 Task: Create a rule from the Agile list, Priority changed -> Complete task in the project AgileNova if Priority Cleared then Complete Task
Action: Mouse moved to (109, 113)
Screenshot: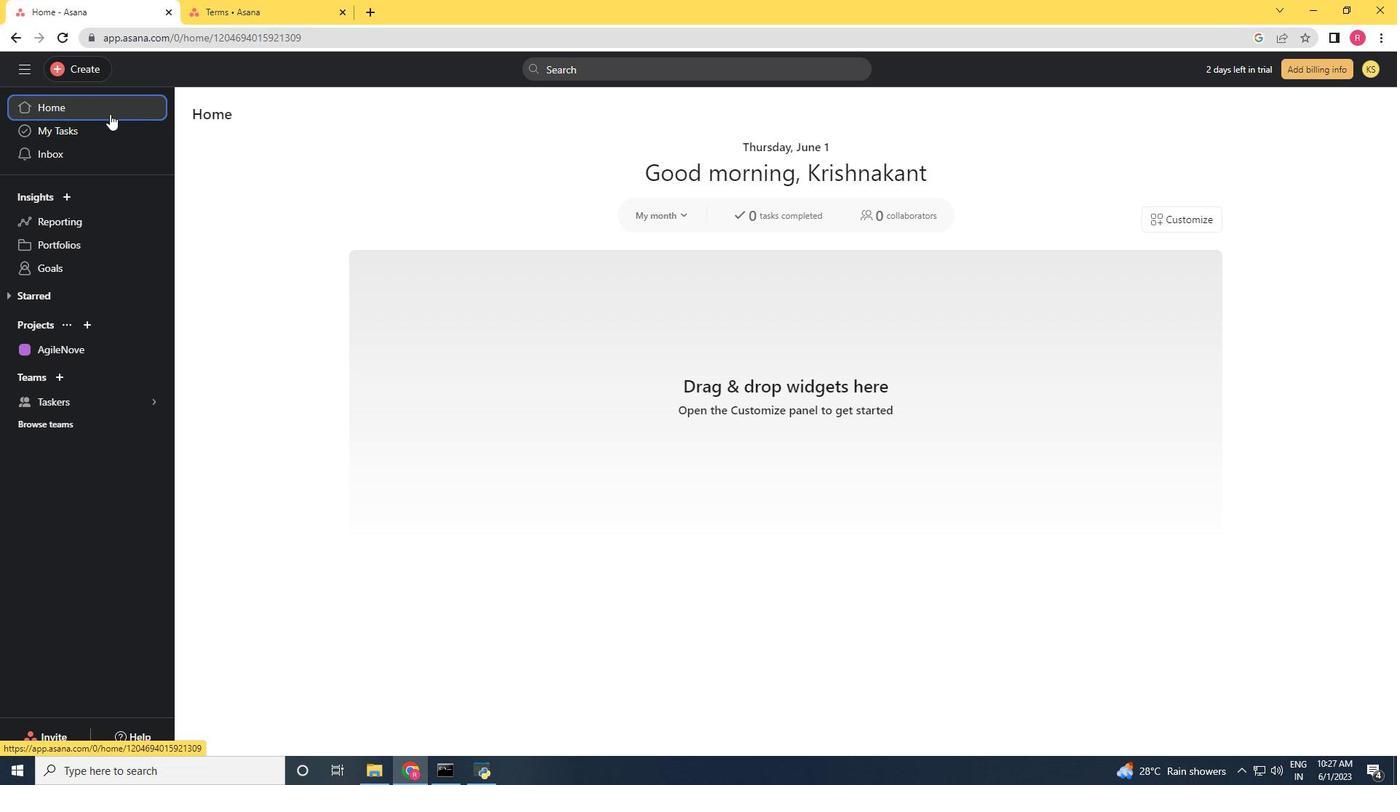 
Action: Mouse scrolled (109, 114) with delta (0, 0)
Screenshot: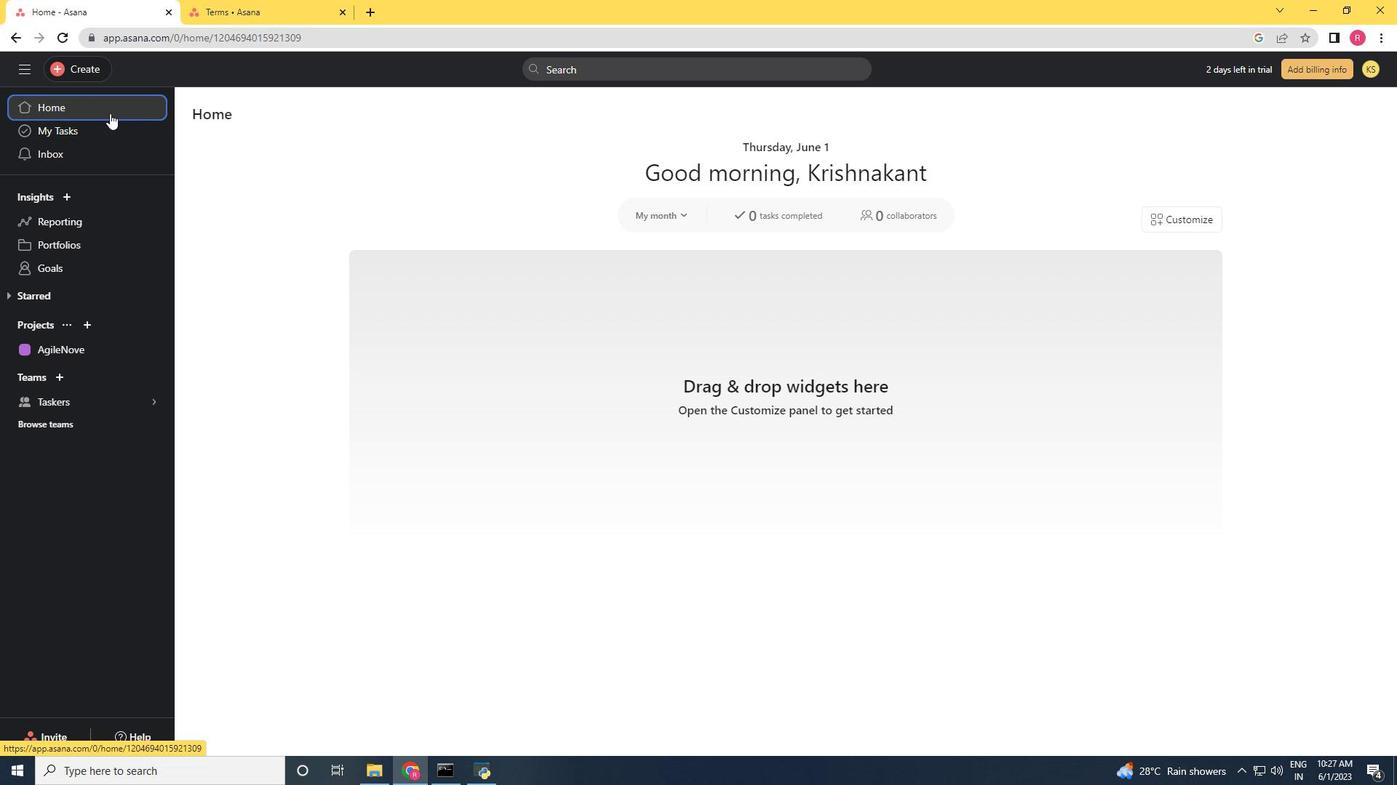 
Action: Mouse moved to (77, 355)
Screenshot: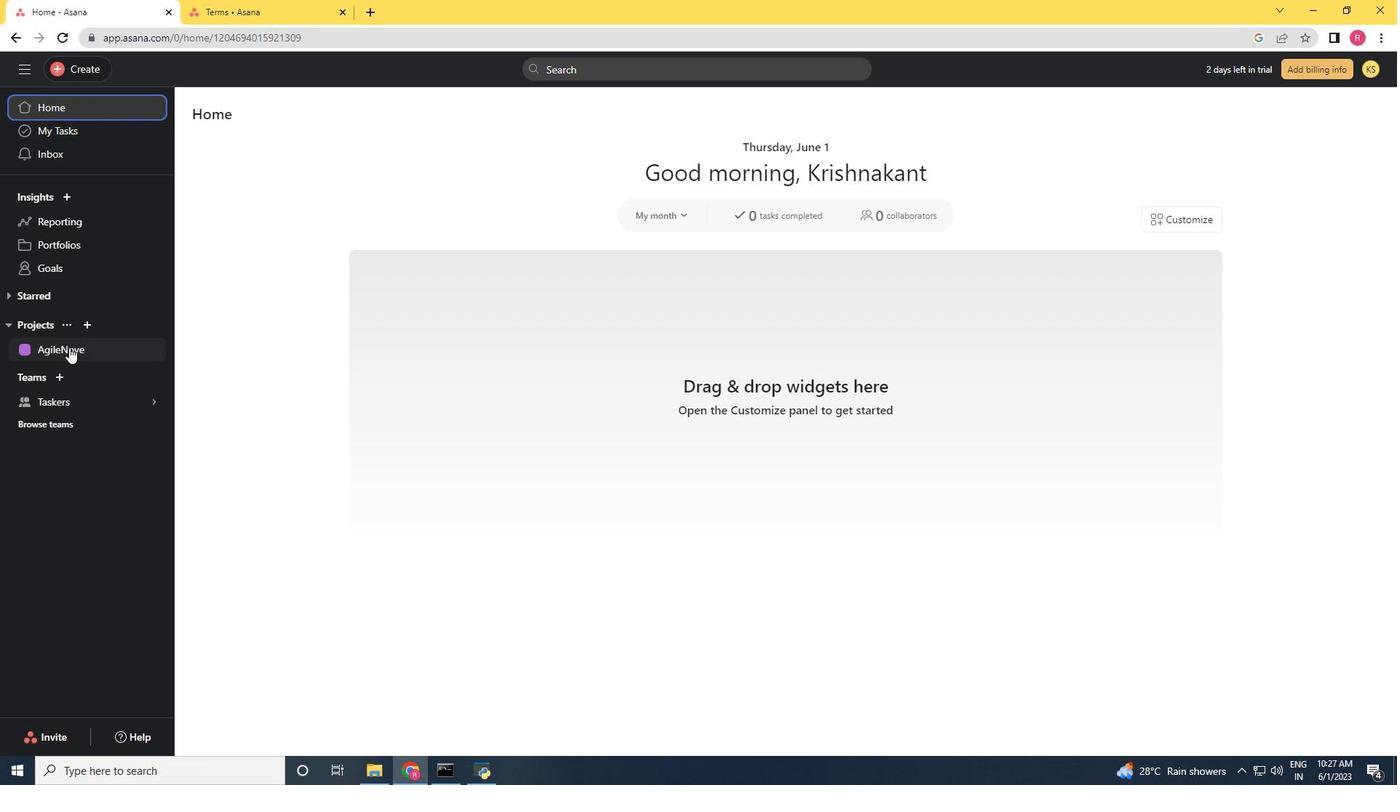 
Action: Mouse pressed left at (77, 355)
Screenshot: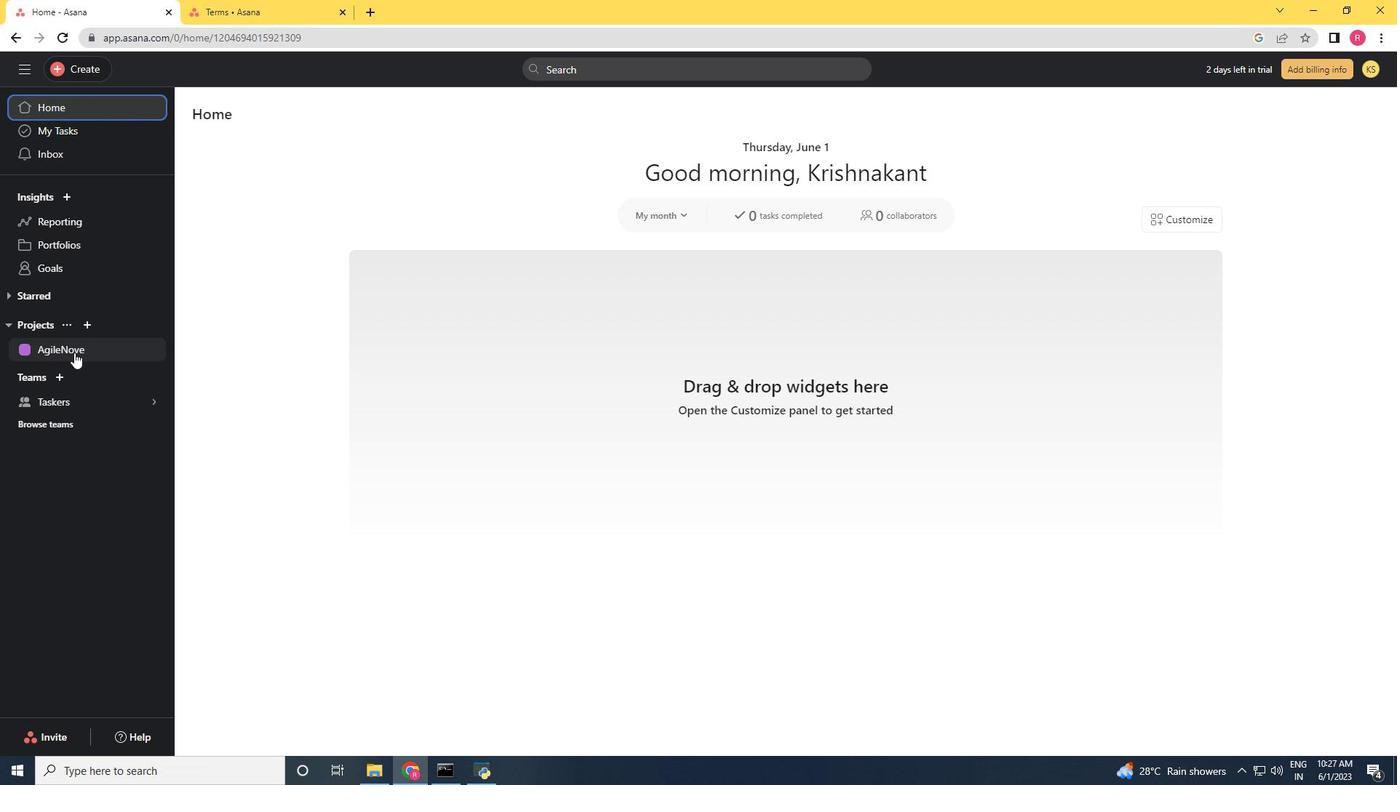 
Action: Mouse moved to (1360, 120)
Screenshot: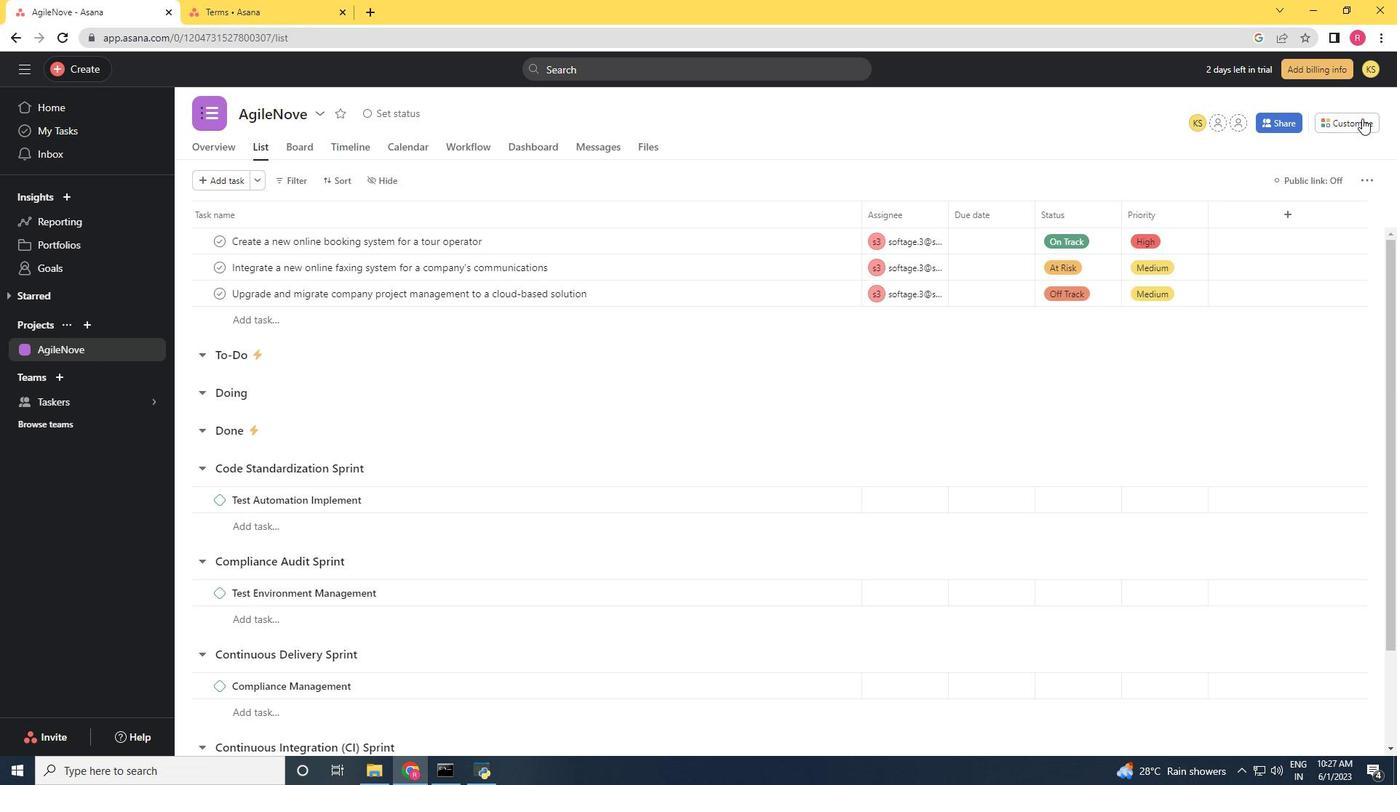 
Action: Mouse pressed left at (1360, 120)
Screenshot: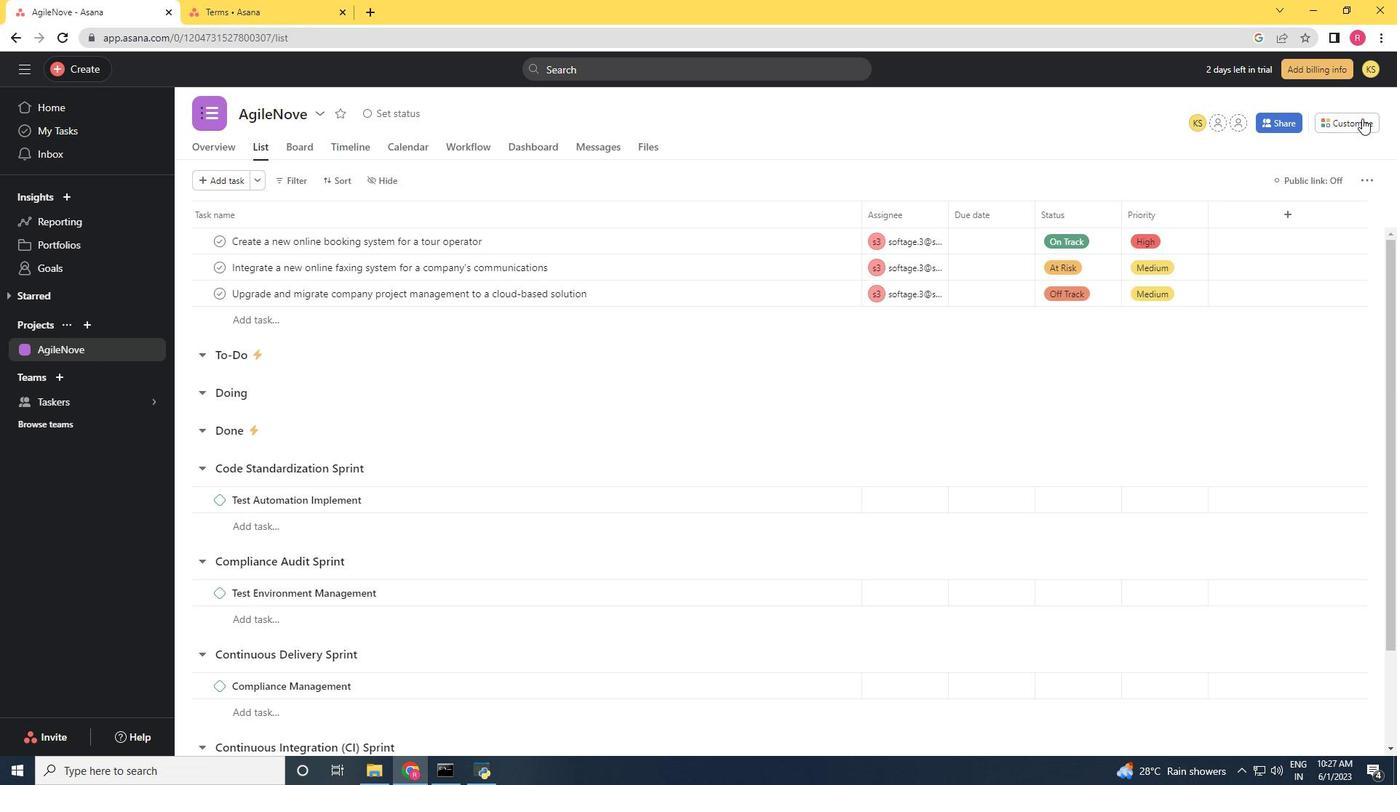
Action: Mouse moved to (1085, 331)
Screenshot: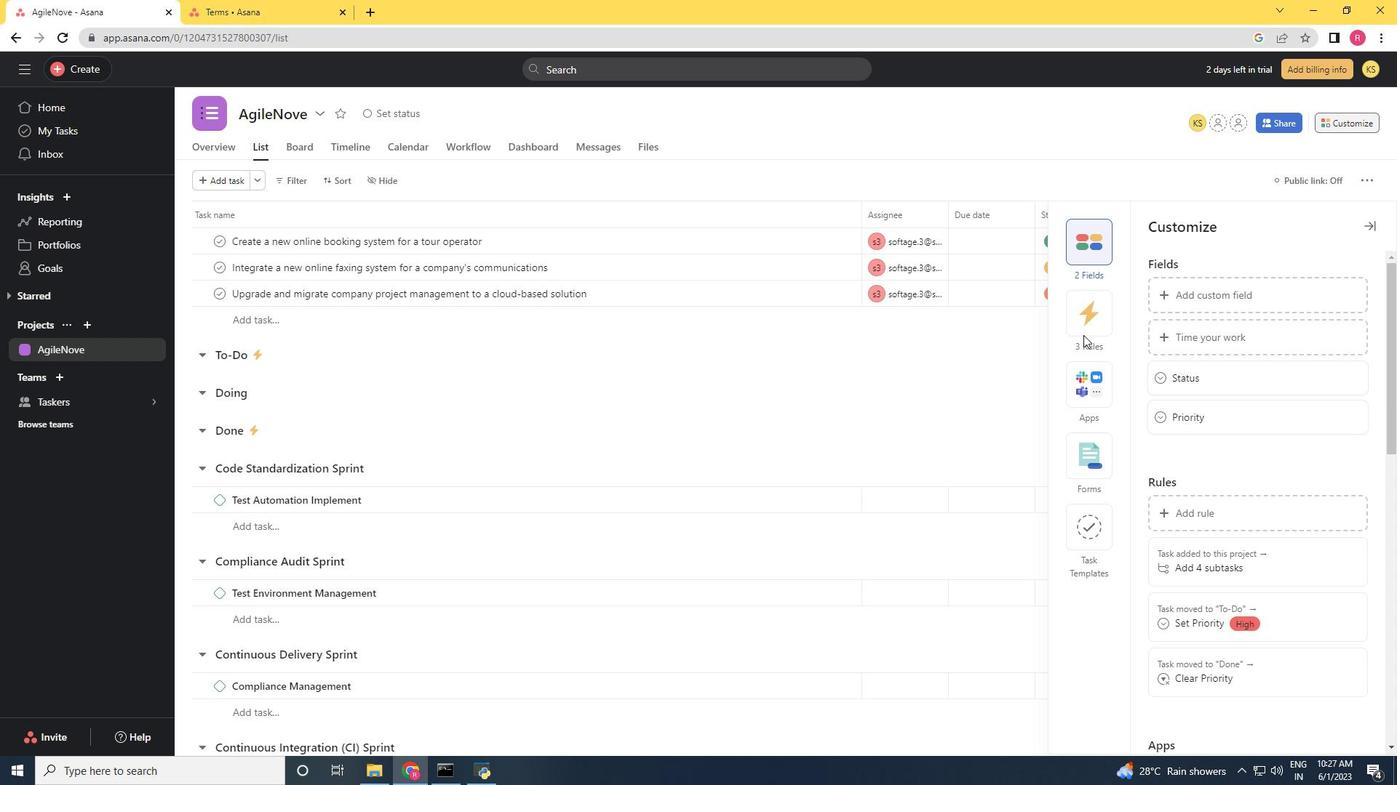 
Action: Mouse pressed left at (1085, 331)
Screenshot: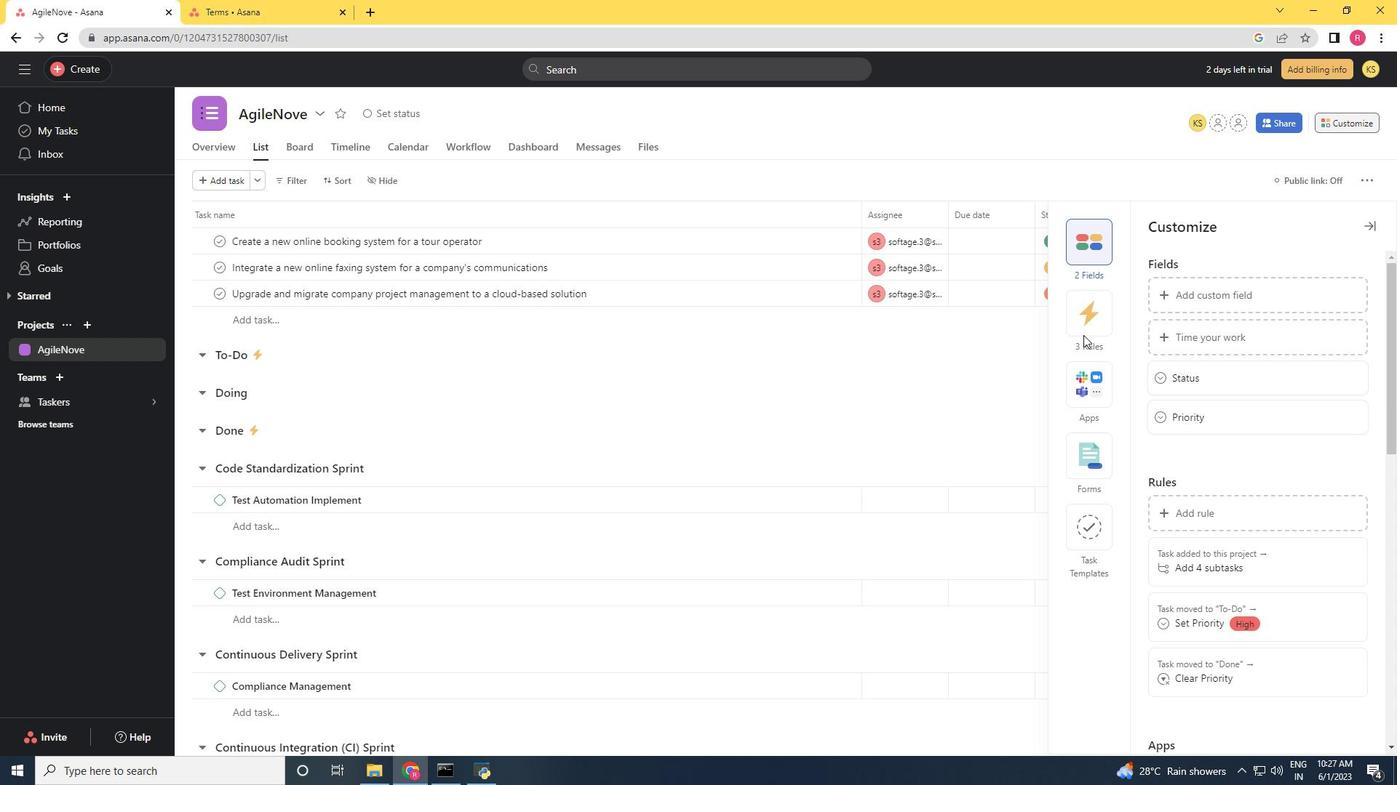 
Action: Mouse moved to (1191, 291)
Screenshot: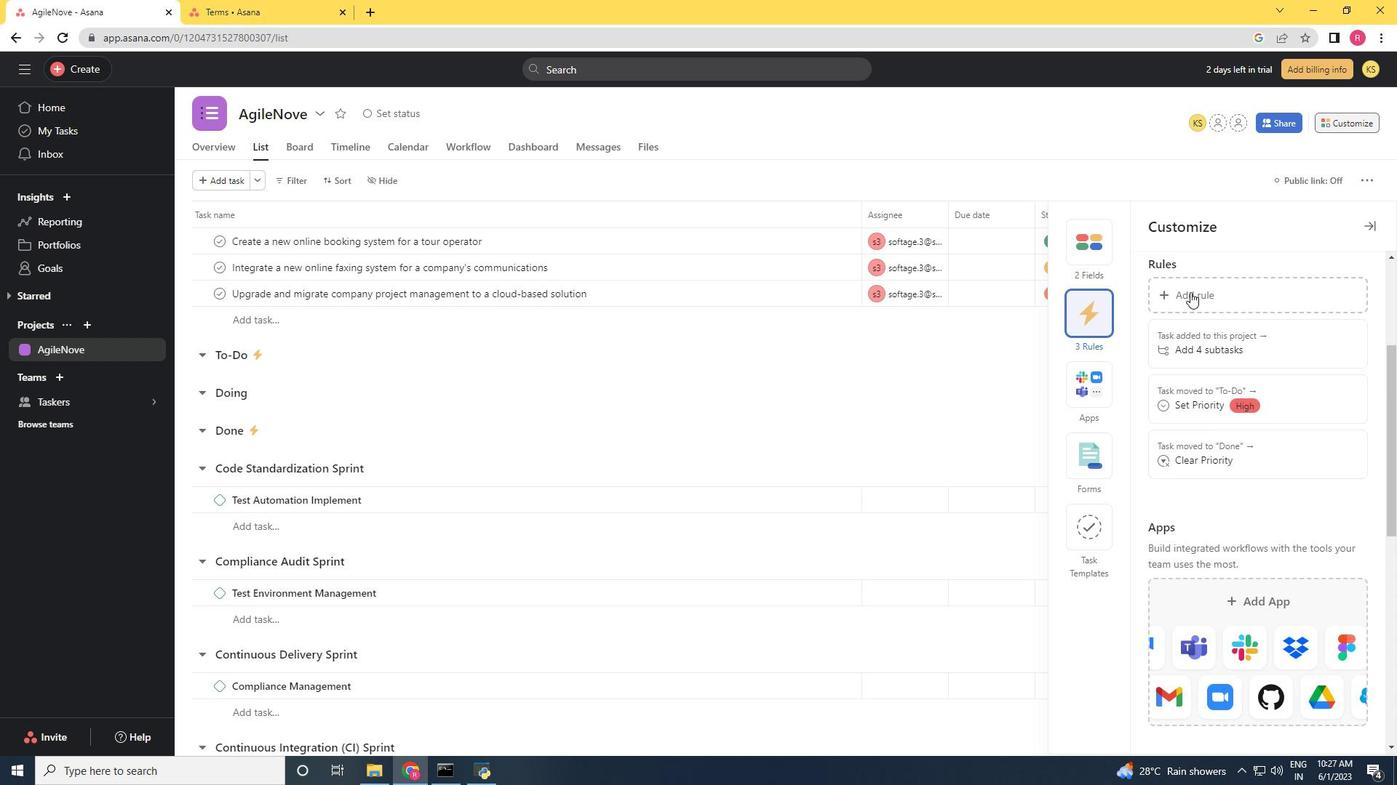 
Action: Mouse pressed left at (1191, 291)
Screenshot: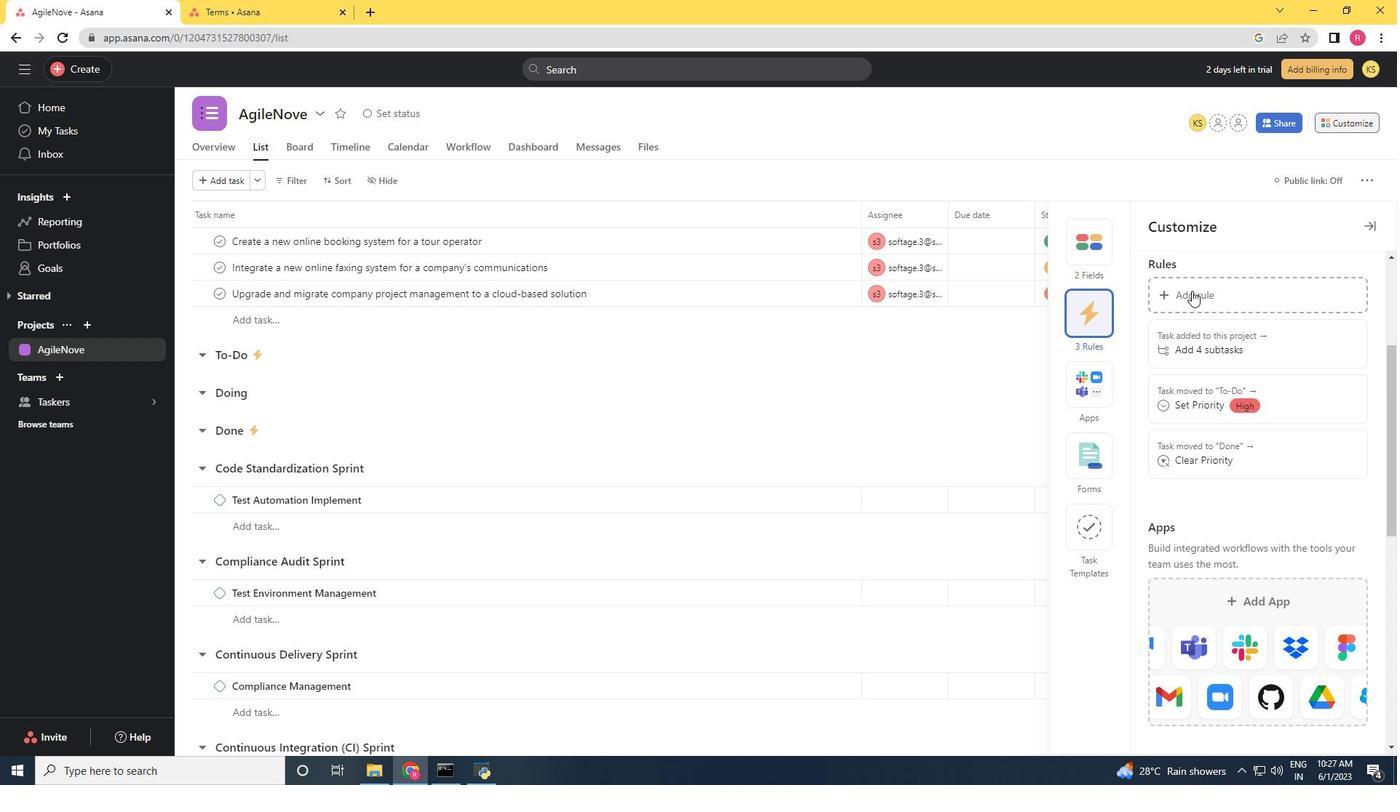 
Action: Mouse moved to (292, 217)
Screenshot: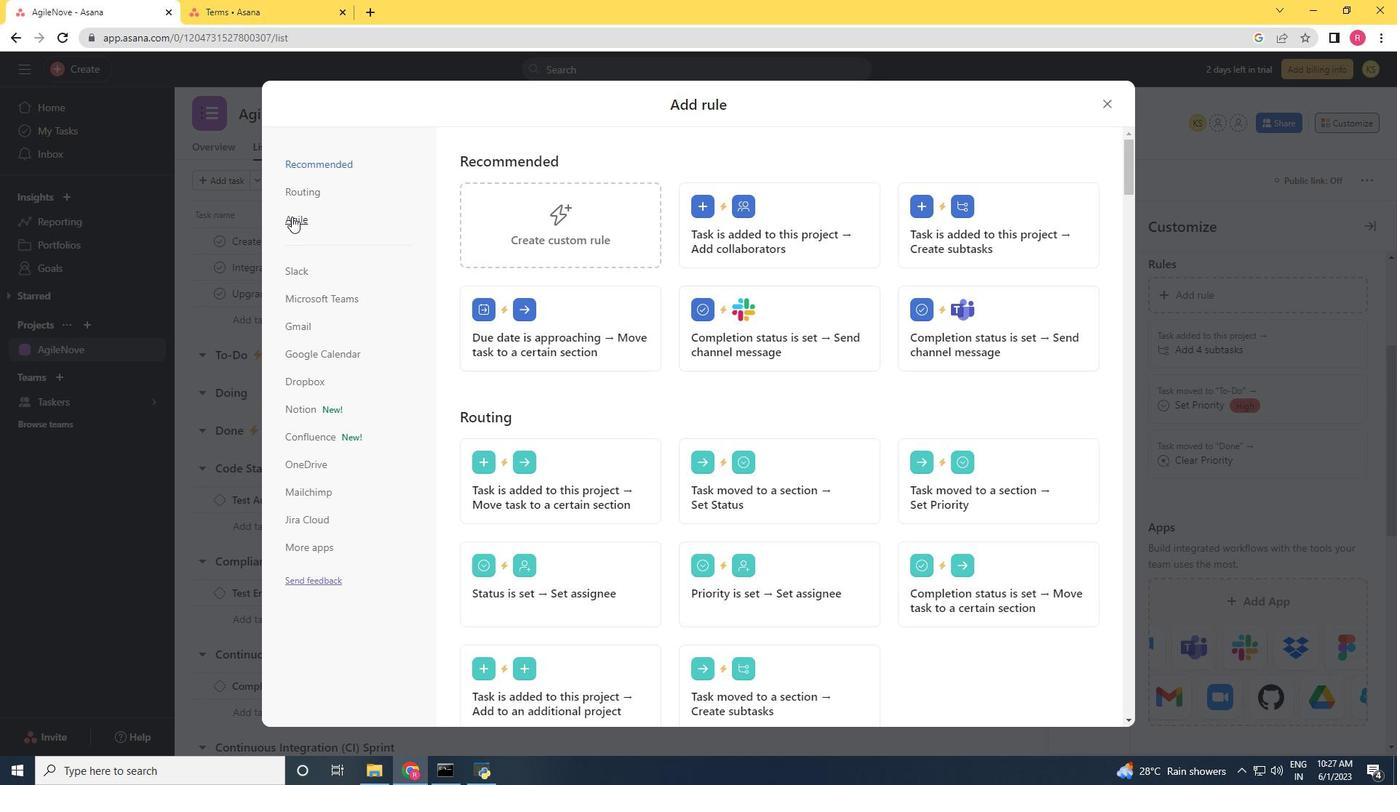 
Action: Mouse pressed left at (292, 217)
Screenshot: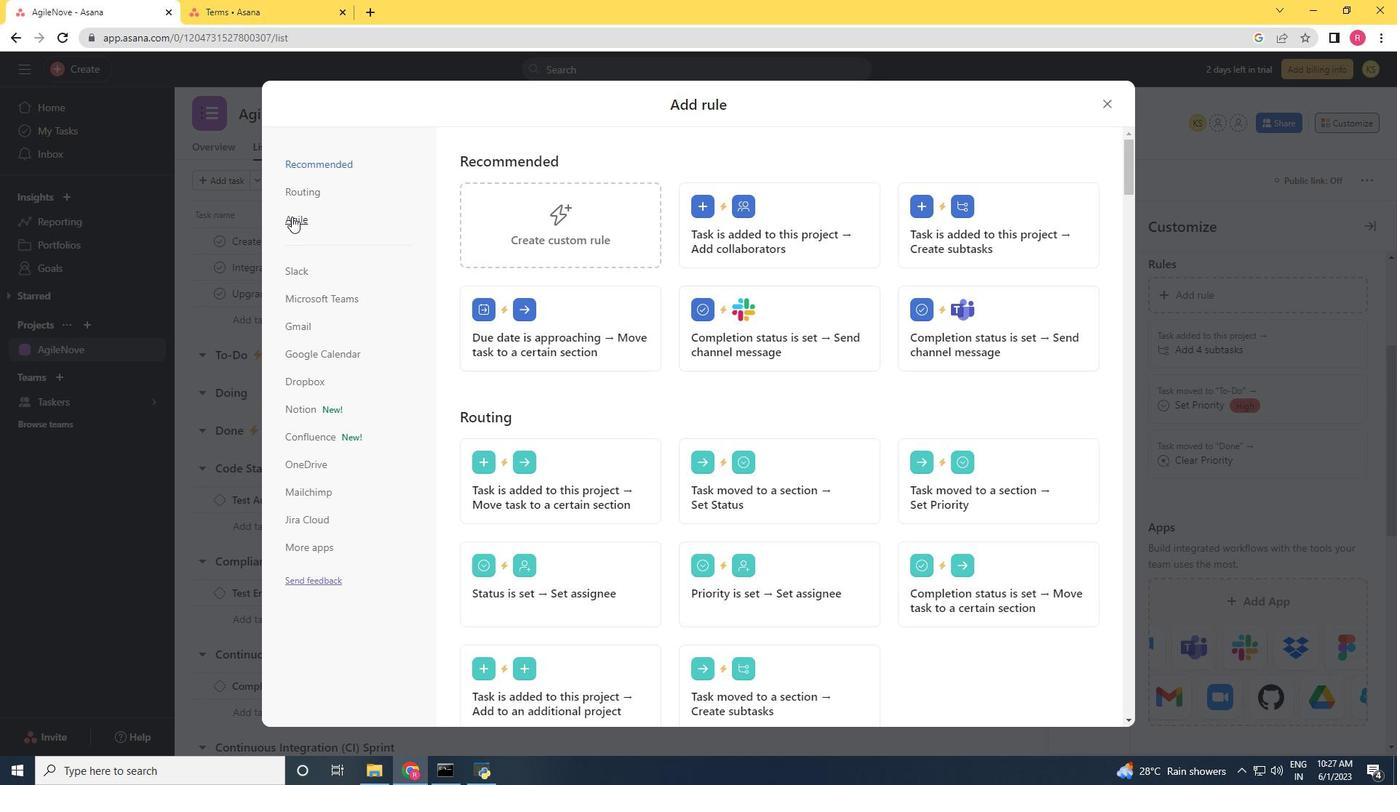 
Action: Mouse moved to (771, 241)
Screenshot: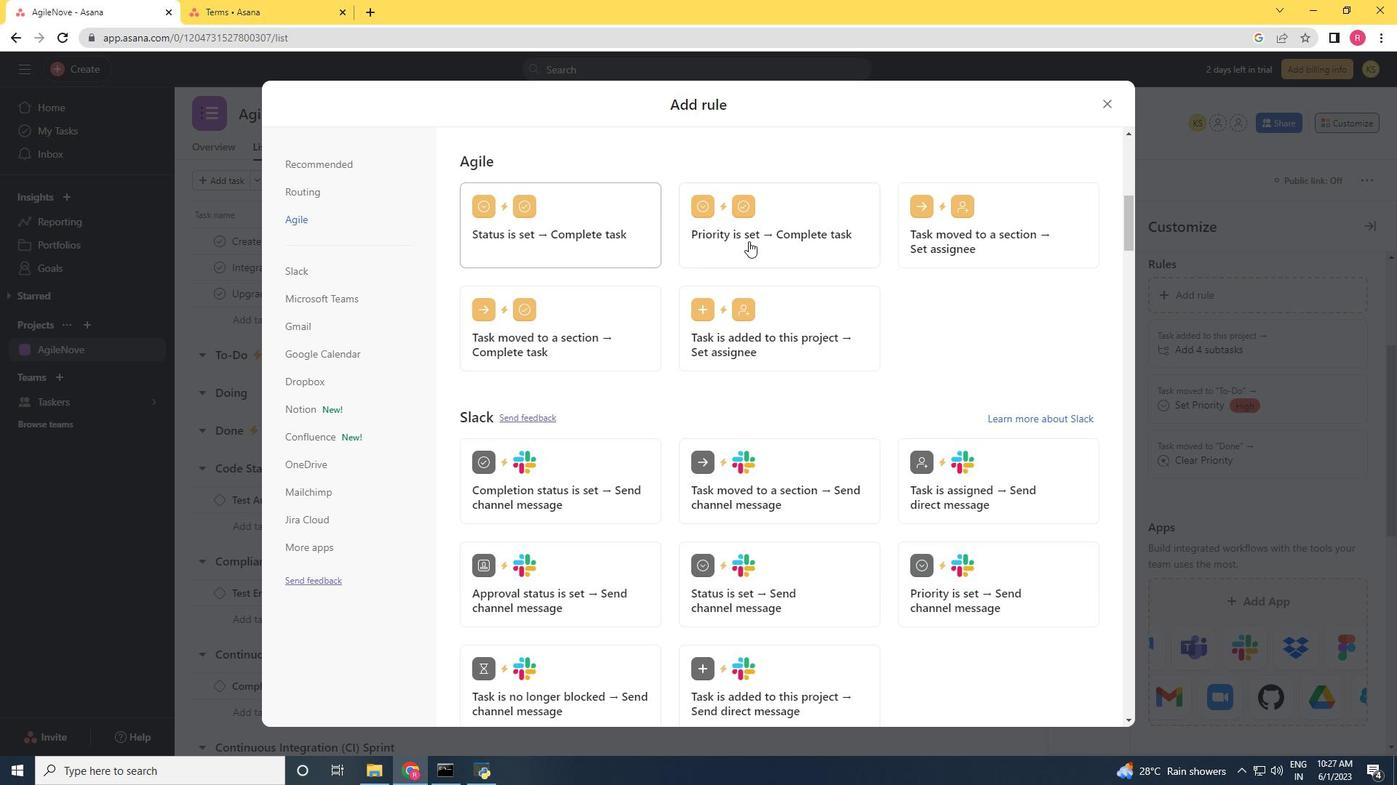 
Action: Mouse pressed left at (771, 241)
Screenshot: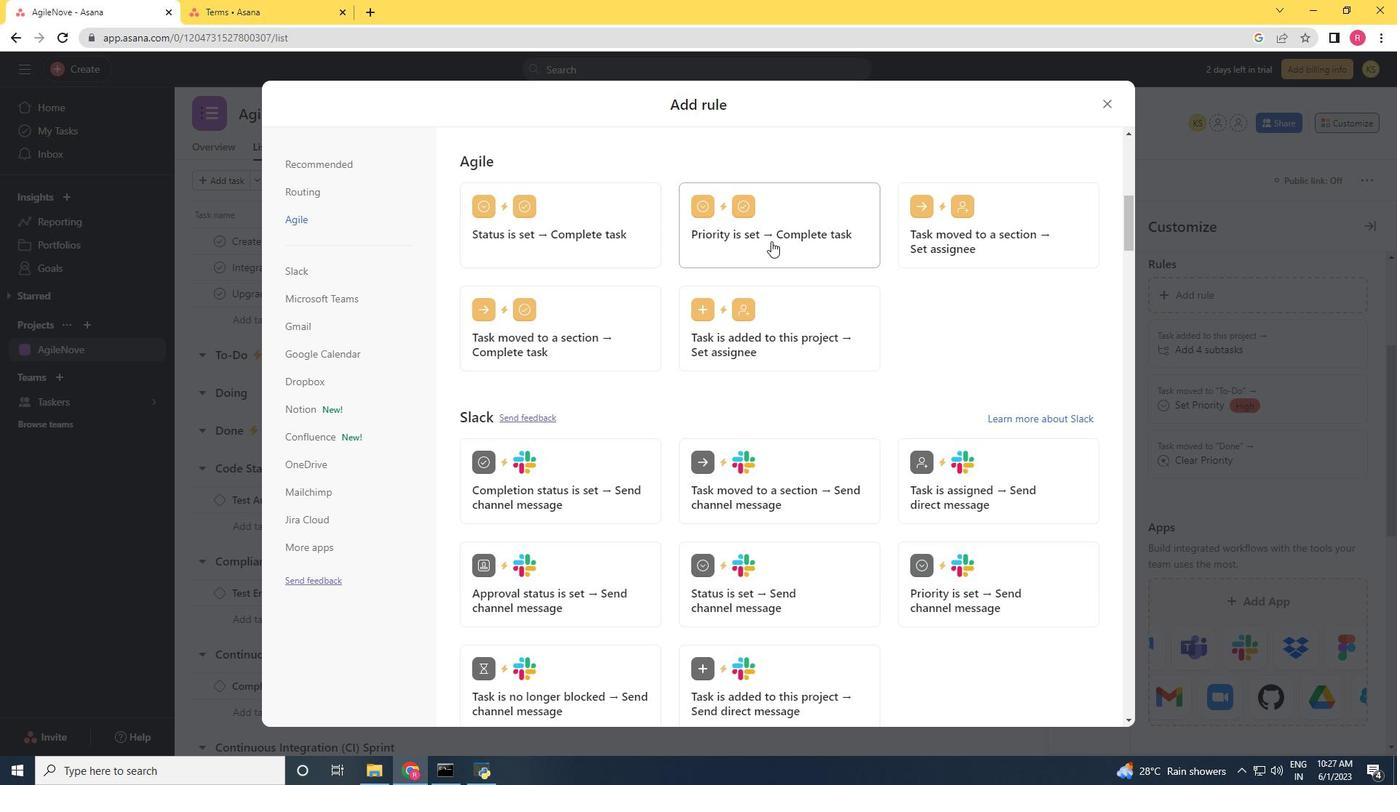 
Action: Mouse moved to (873, 249)
Screenshot: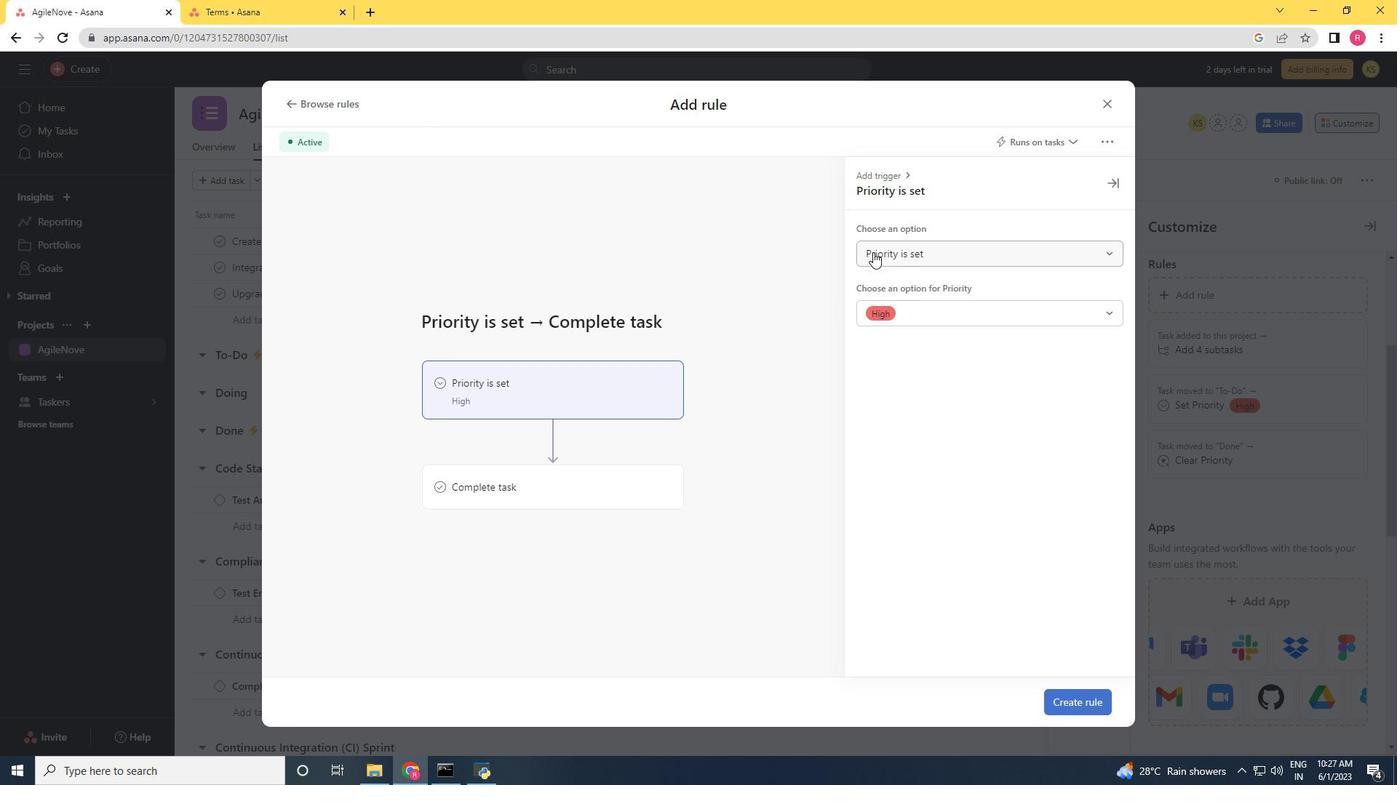 
Action: Mouse pressed left at (873, 249)
Screenshot: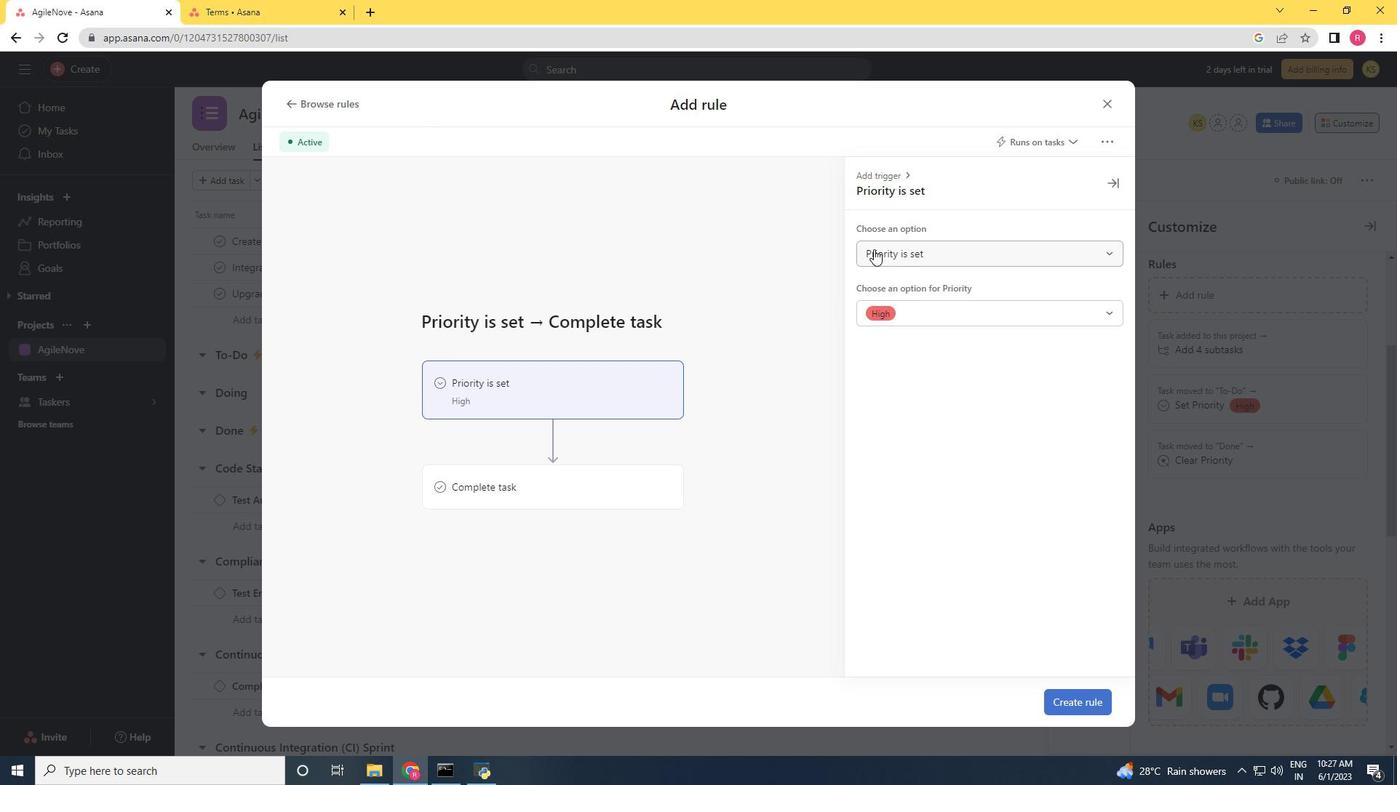 
Action: Mouse moved to (900, 312)
Screenshot: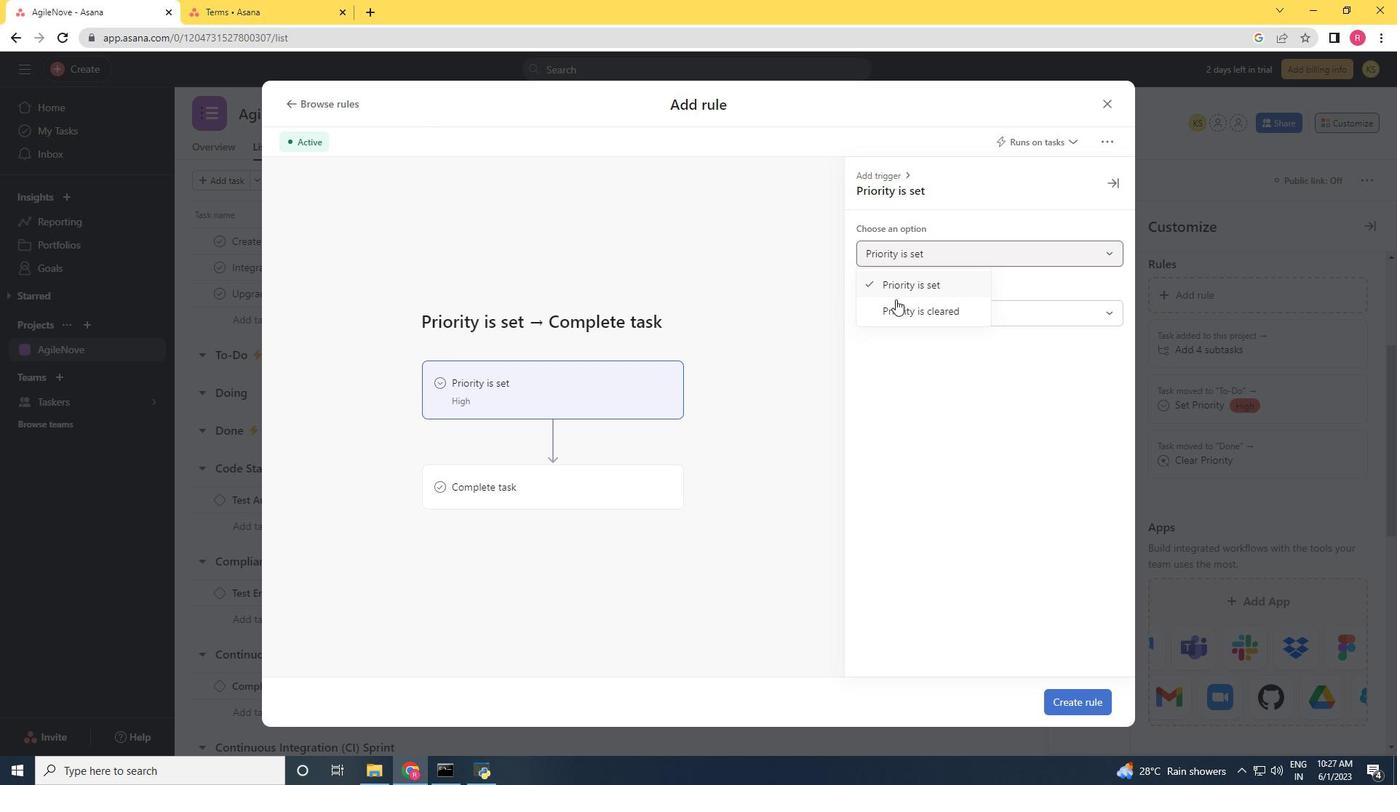 
Action: Mouse pressed left at (900, 312)
Screenshot: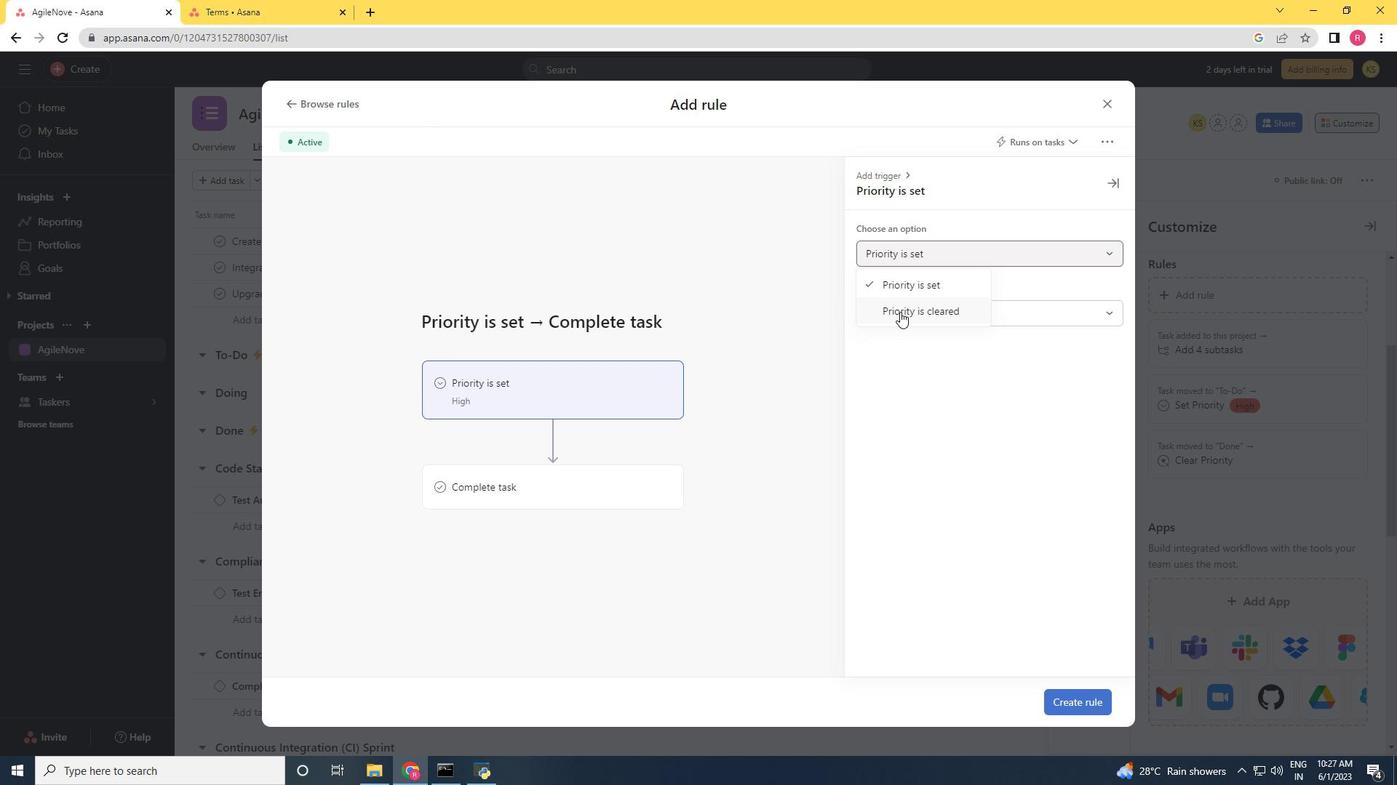 
Action: Mouse moved to (604, 481)
Screenshot: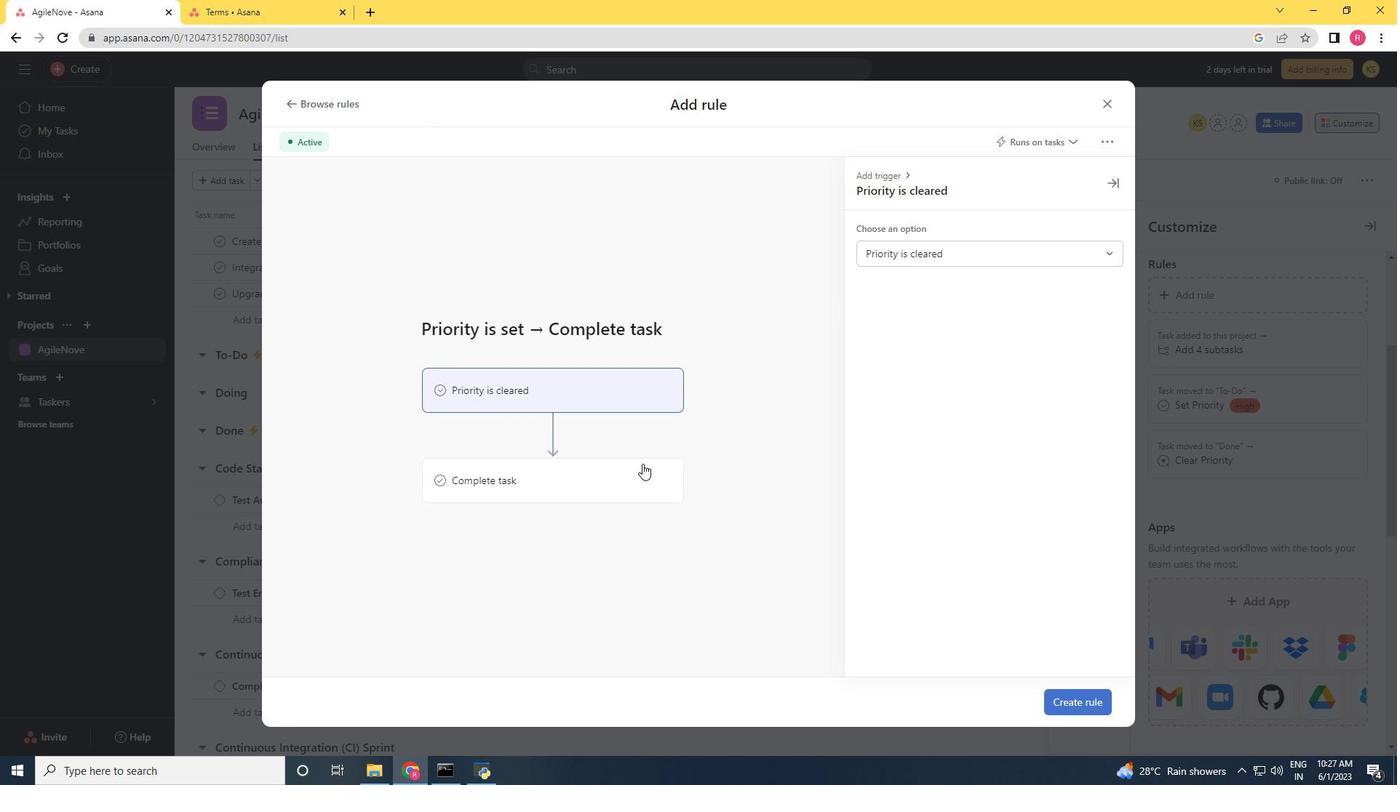 
Action: Mouse pressed left at (604, 481)
Screenshot: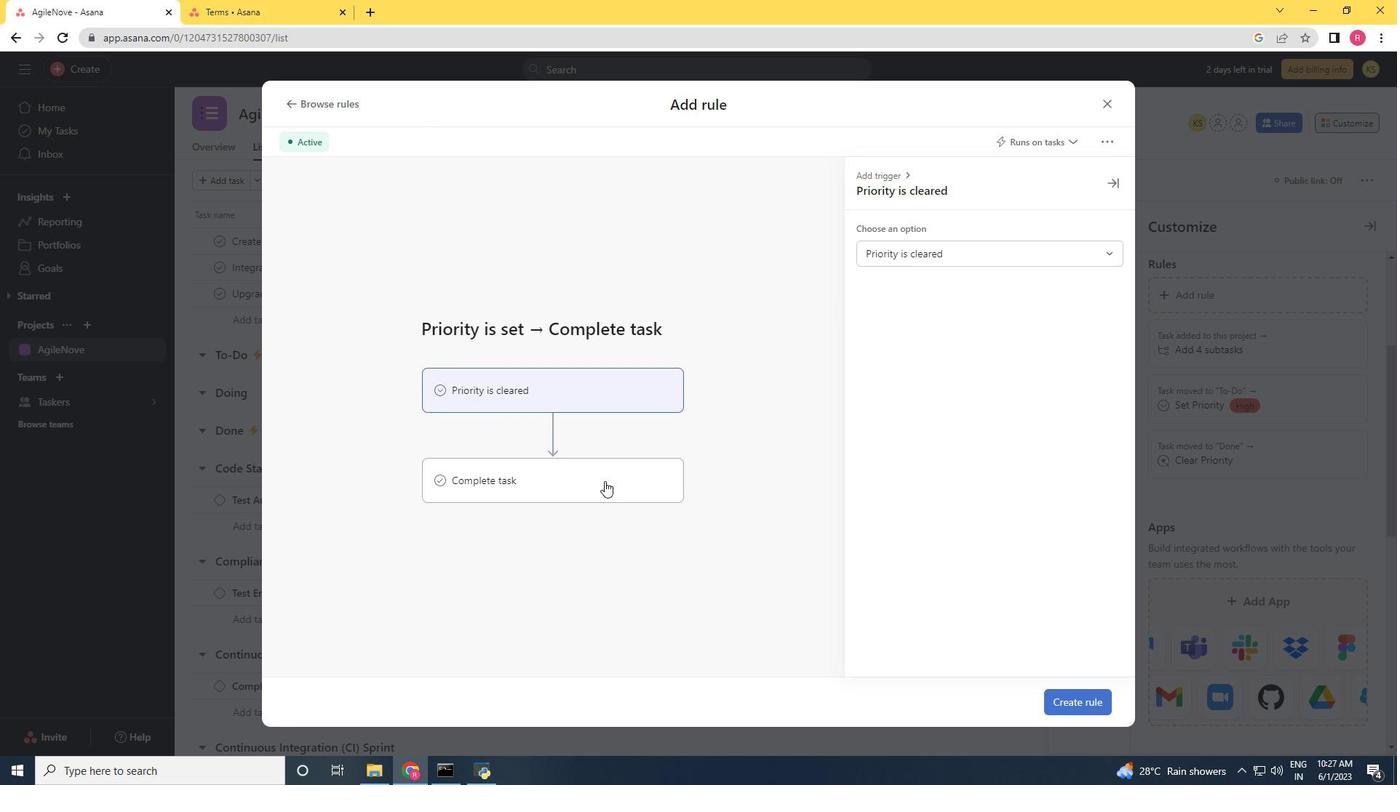 
Action: Mouse moved to (888, 261)
Screenshot: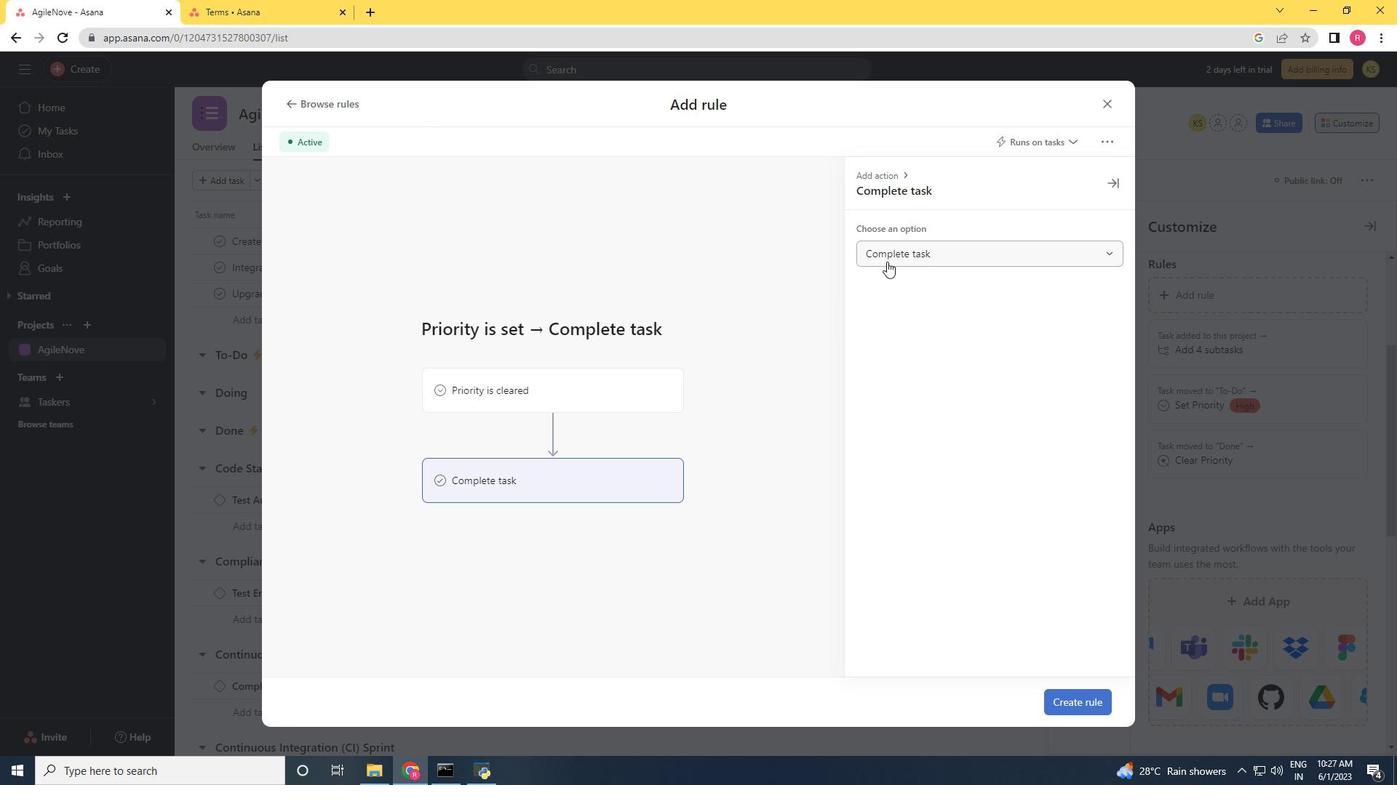 
Action: Mouse pressed left at (887, 261)
Screenshot: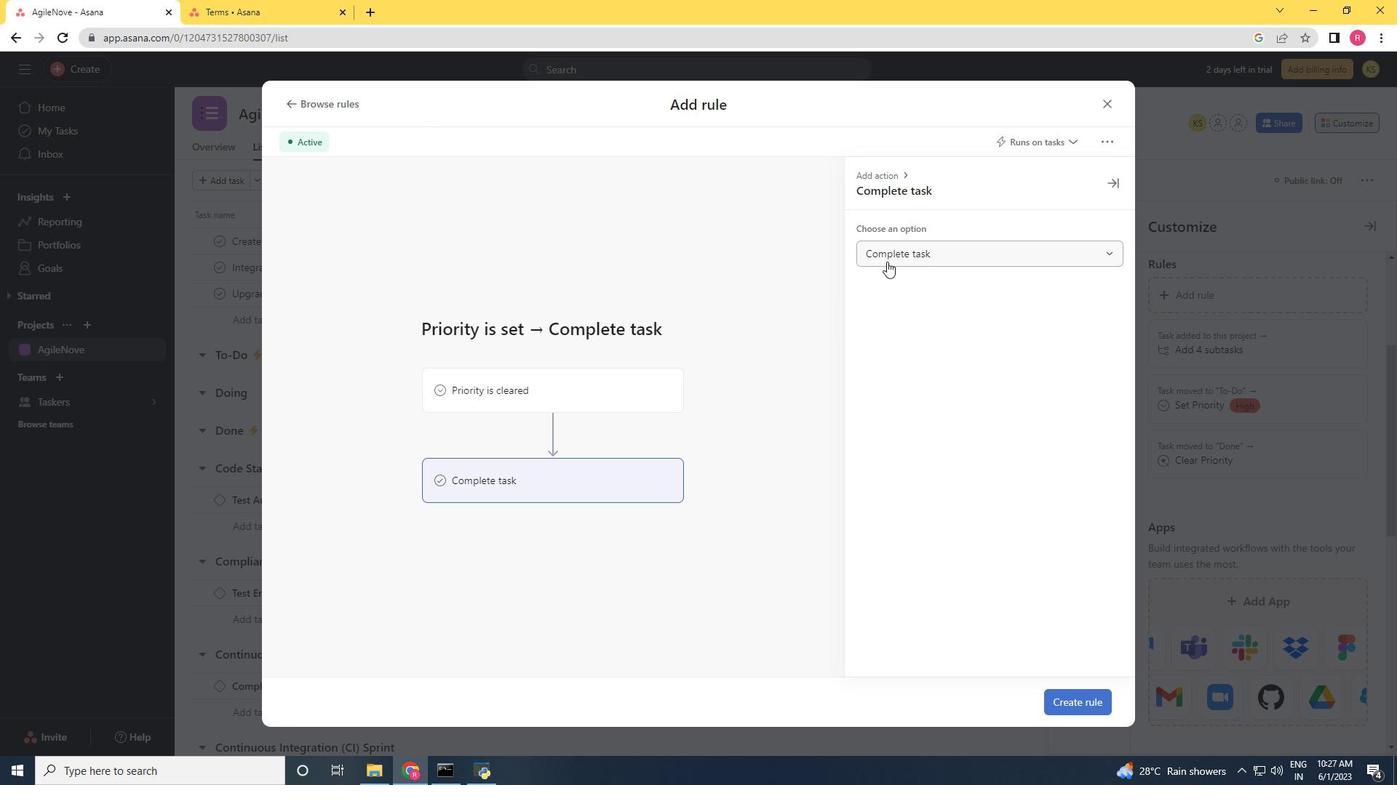 
Action: Mouse moved to (900, 286)
Screenshot: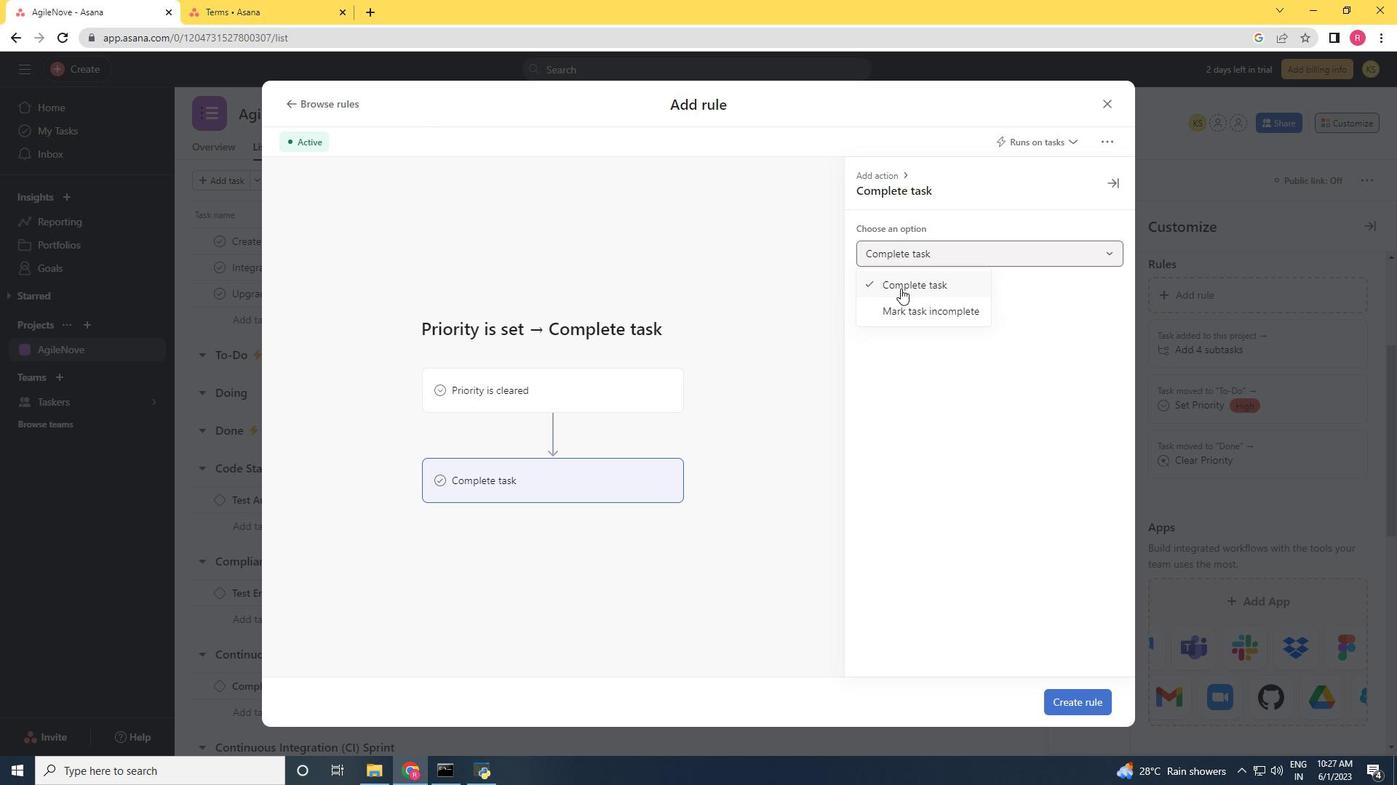 
Action: Mouse pressed left at (900, 286)
Screenshot: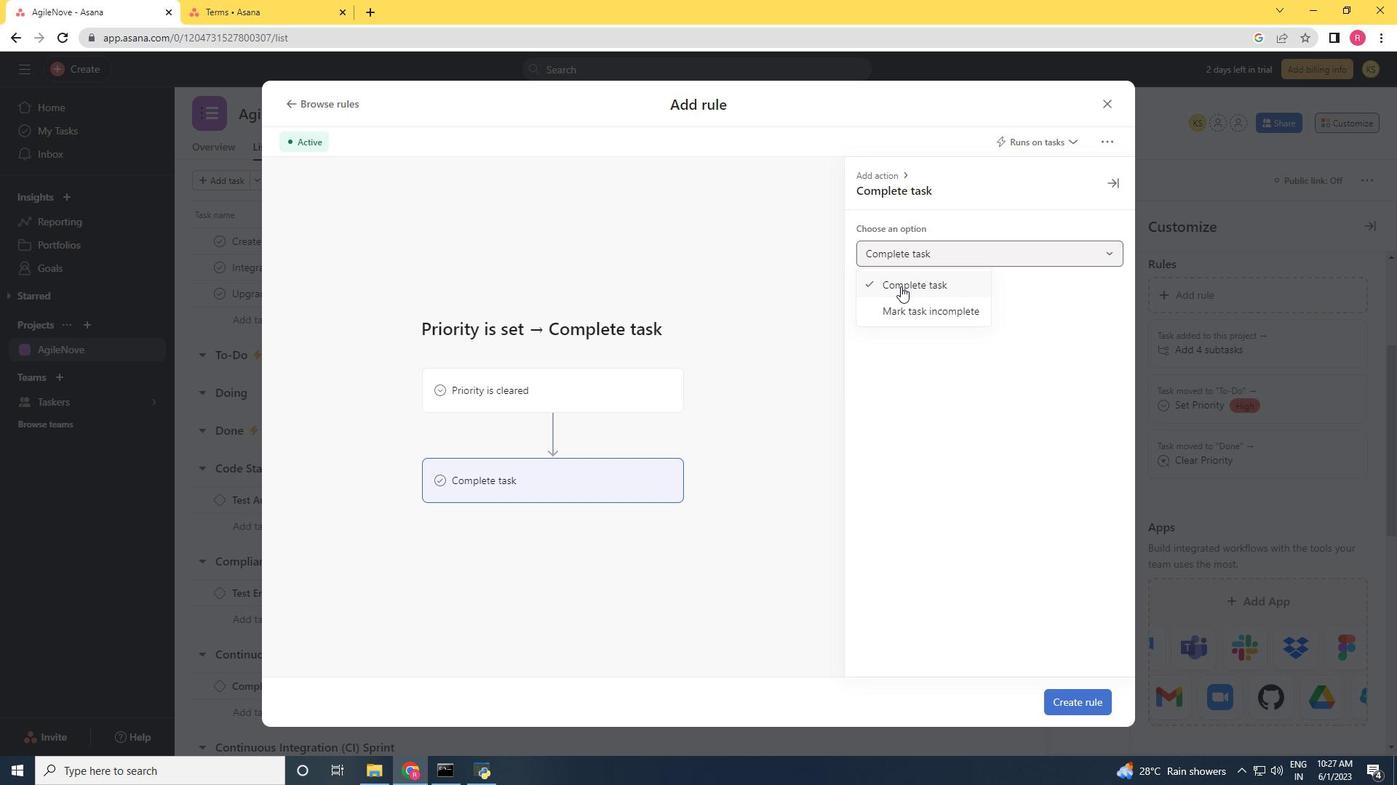 
Action: Mouse moved to (1085, 696)
Screenshot: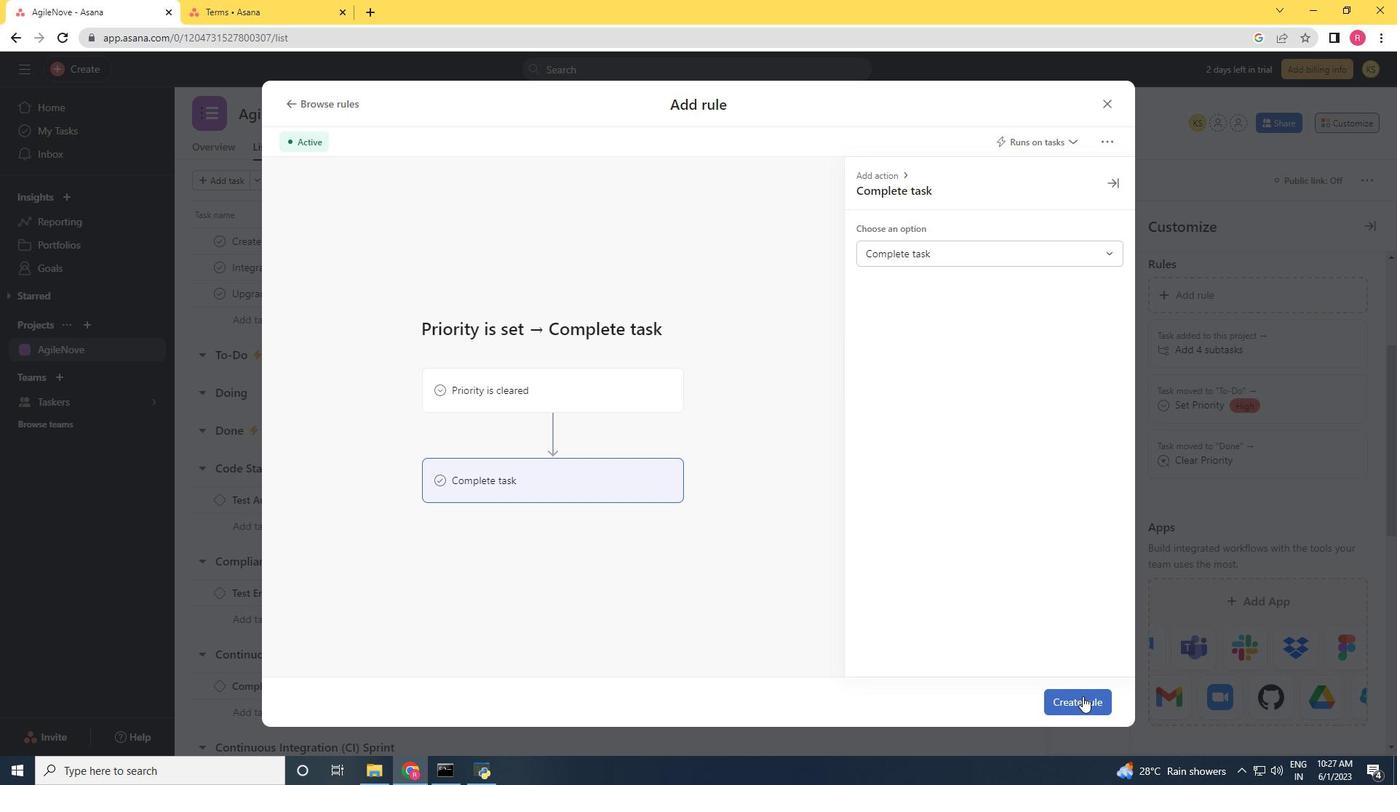 
Action: Mouse pressed left at (1085, 696)
Screenshot: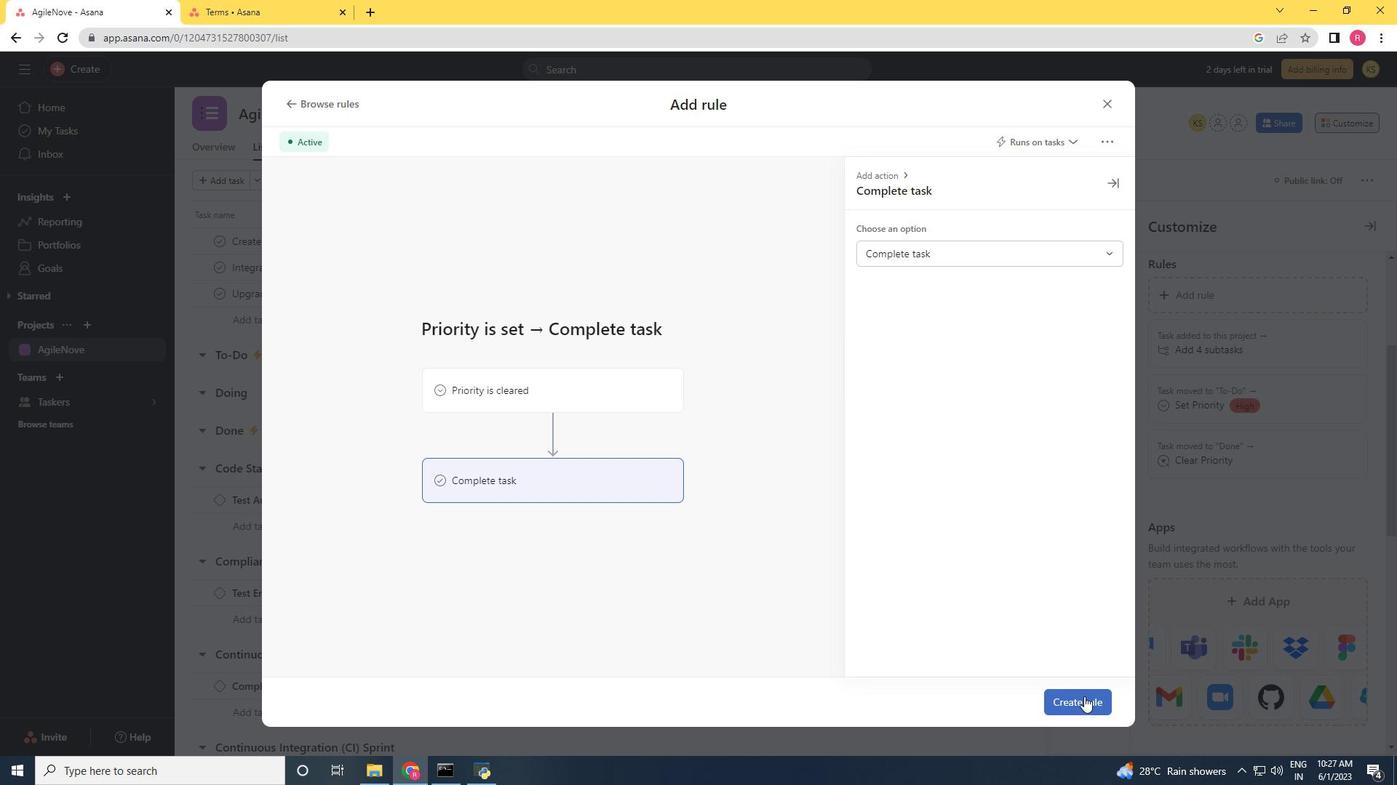 
Action: Mouse moved to (1085, 690)
Screenshot: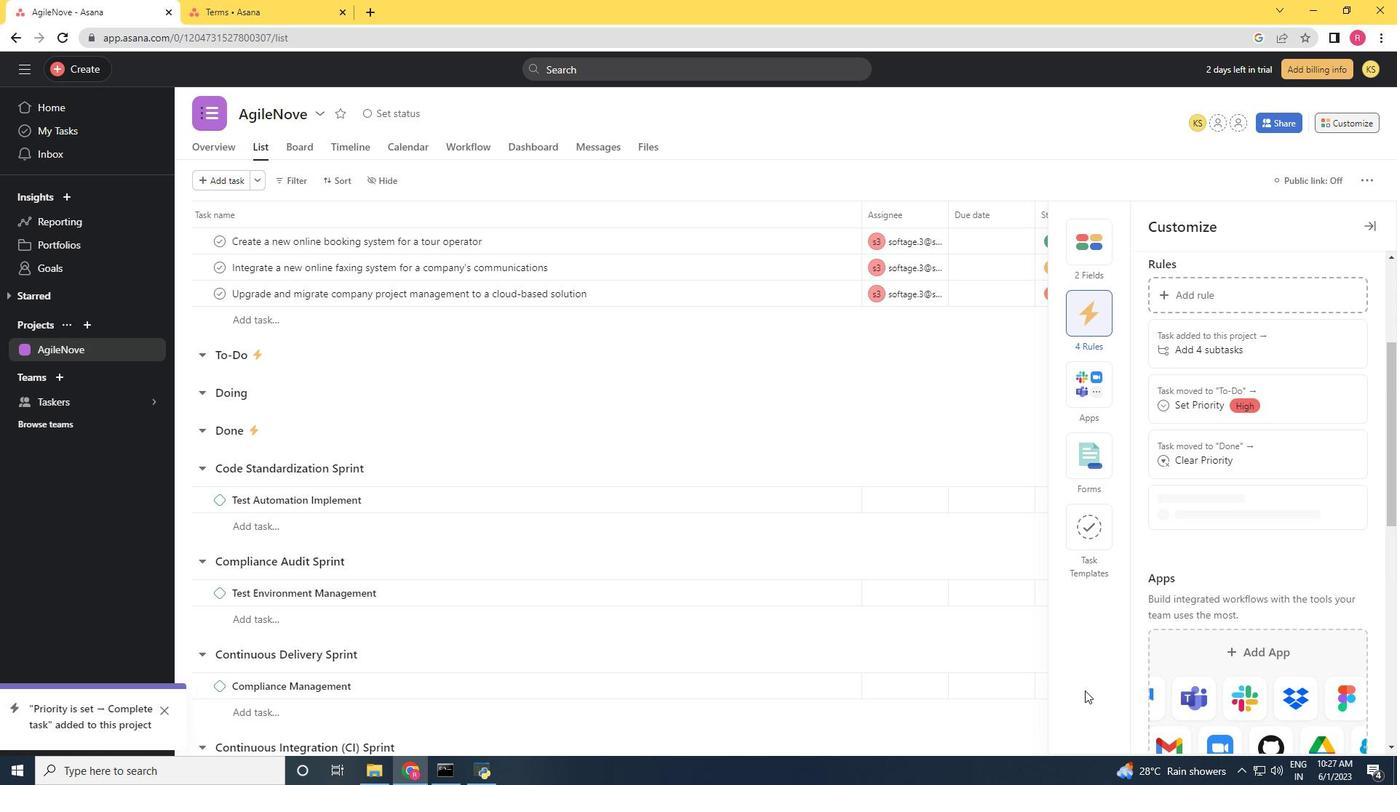 
